 Task: Assign in the project VitalTech the issue 'Upgrade the accessibility of a mobile application to comply with international accessibility standards' to the sprint 'Discovery'.
Action: Mouse moved to (208, 61)
Screenshot: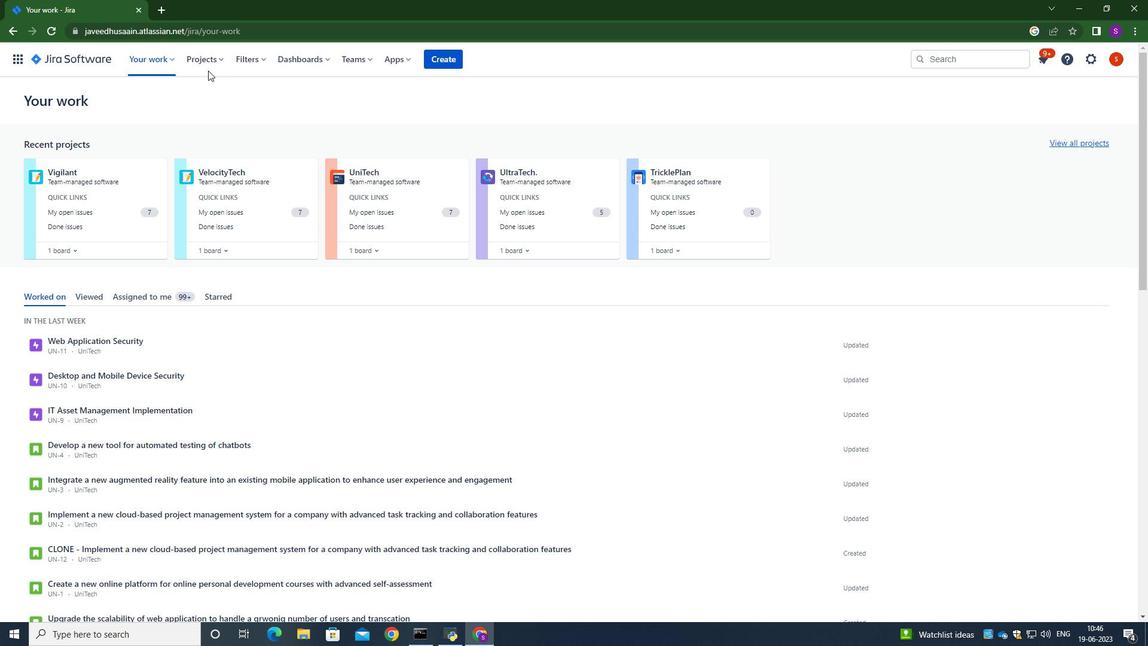 
Action: Mouse pressed left at (208, 61)
Screenshot: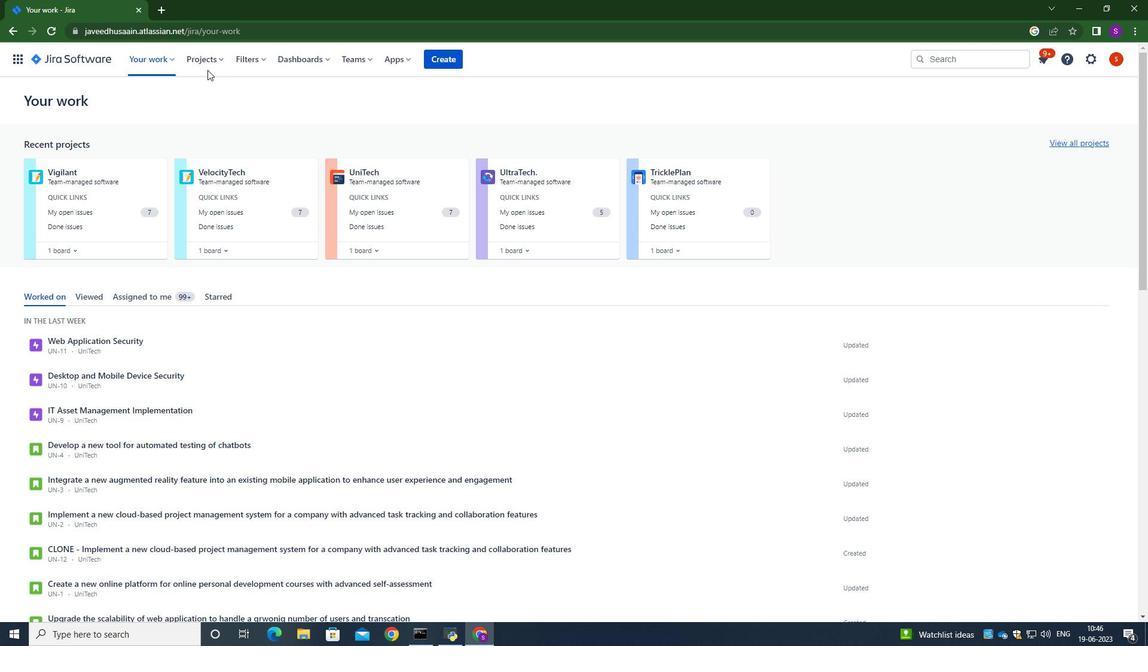 
Action: Mouse moved to (219, 116)
Screenshot: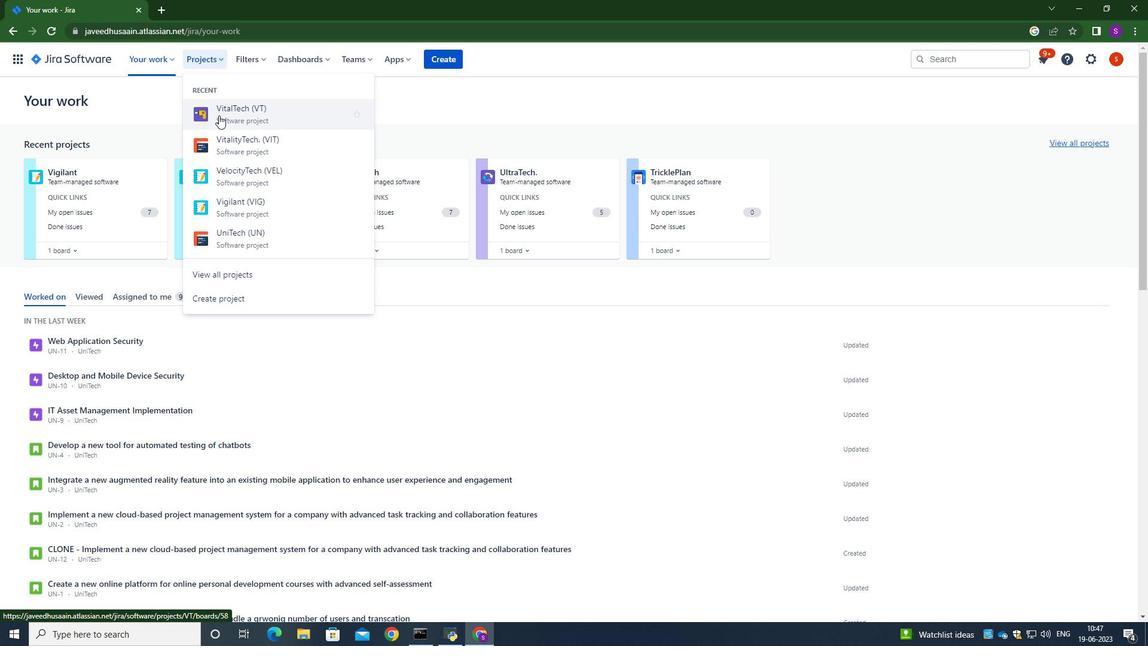 
Action: Mouse pressed left at (219, 116)
Screenshot: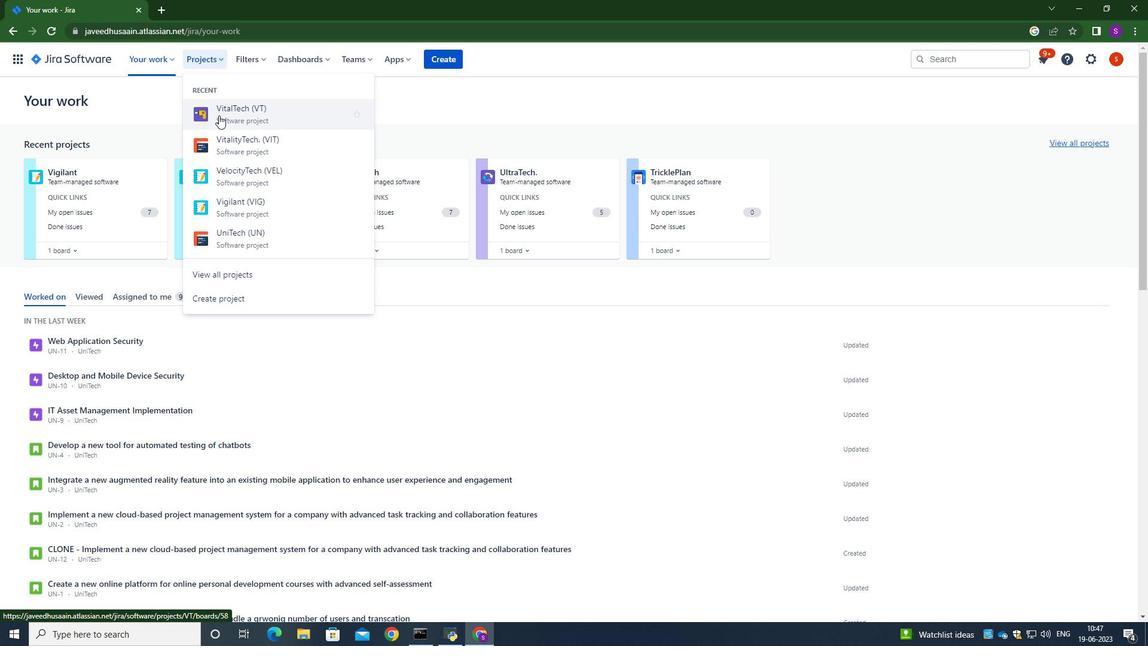 
Action: Mouse moved to (78, 180)
Screenshot: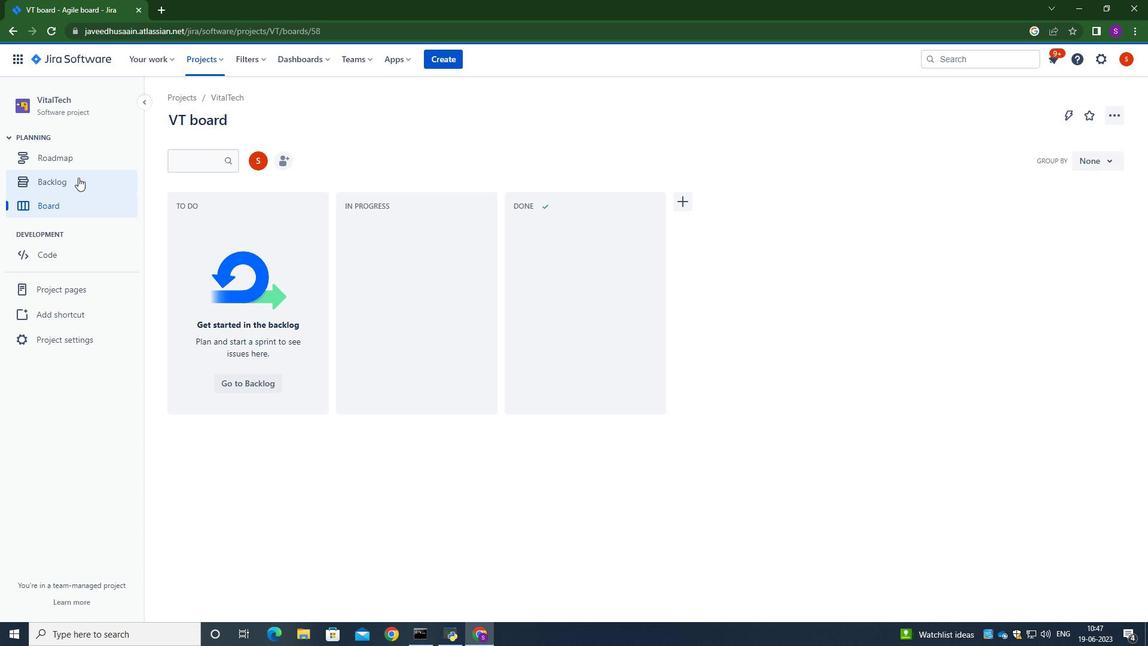 
Action: Mouse pressed left at (78, 180)
Screenshot: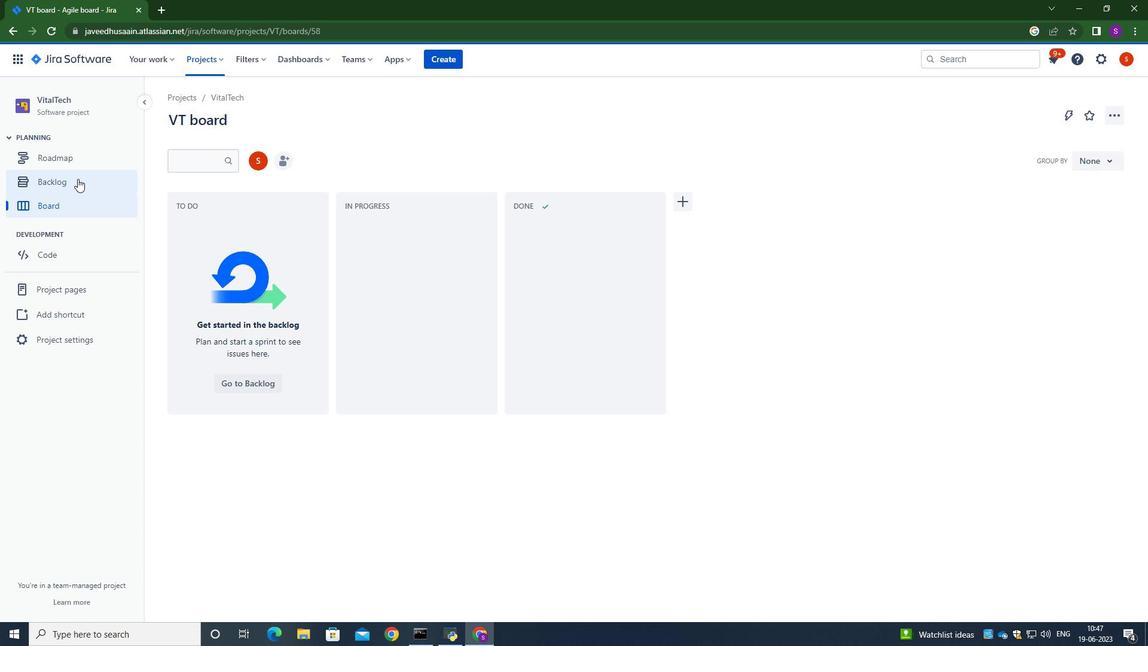 
Action: Mouse moved to (1094, 213)
Screenshot: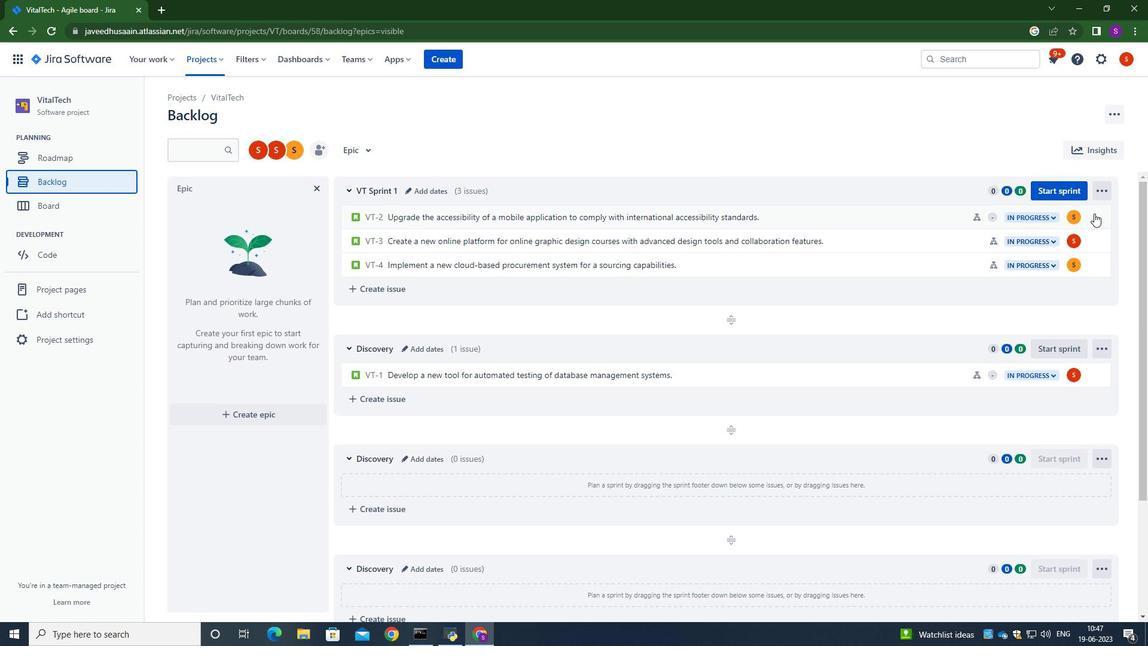 
Action: Mouse pressed left at (1094, 213)
Screenshot: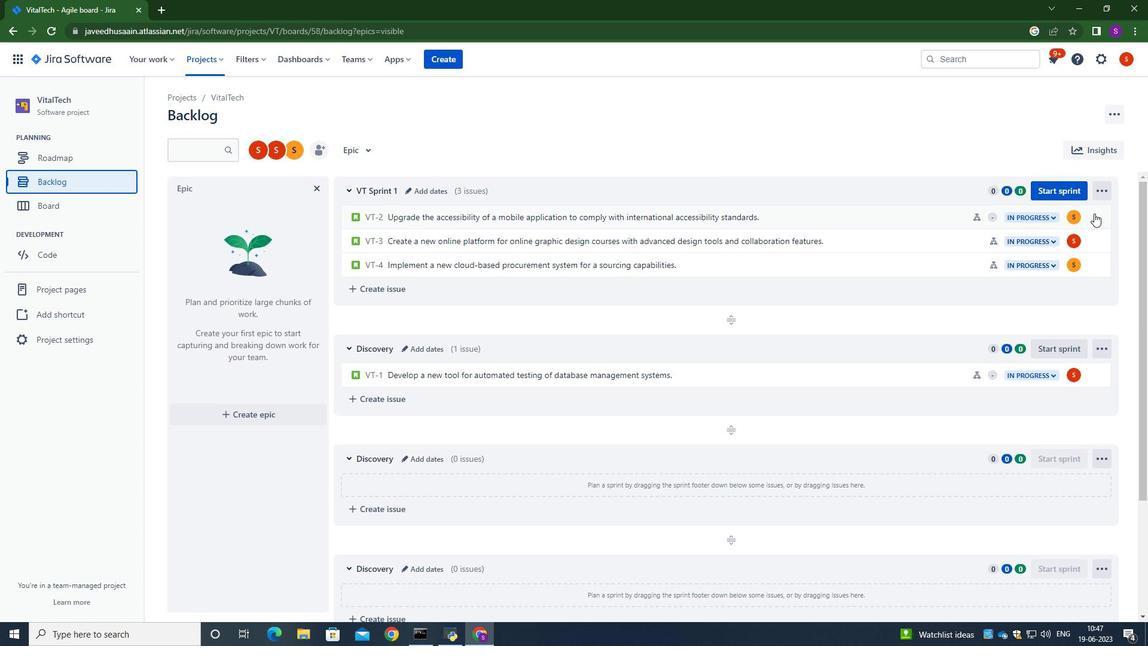 
Action: Mouse moved to (1075, 376)
Screenshot: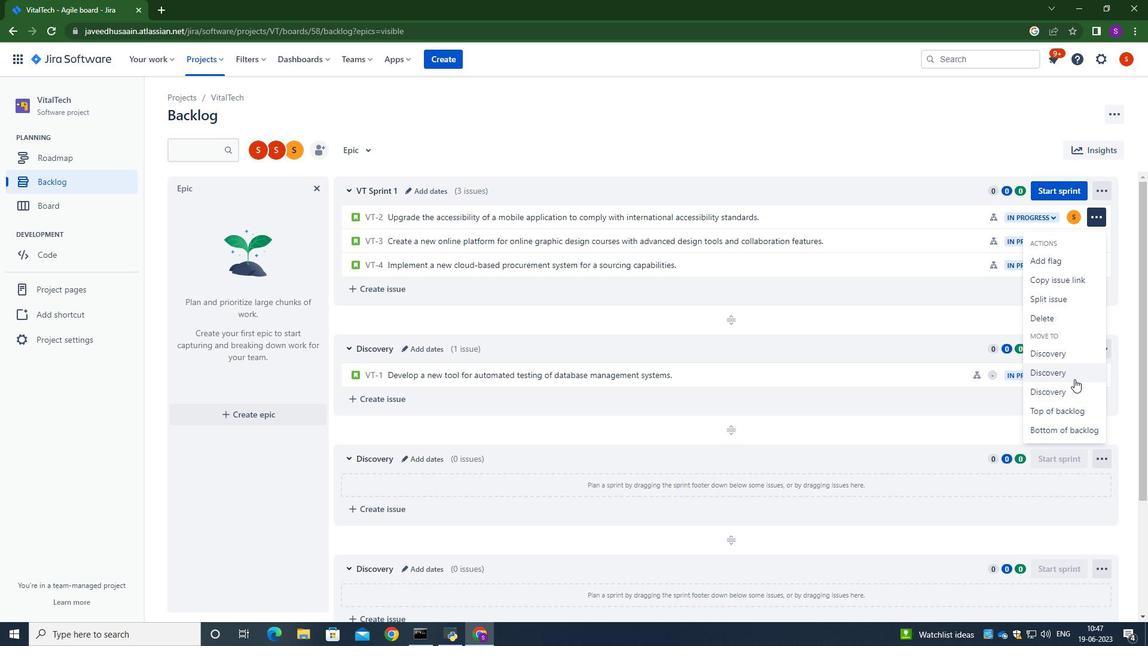 
Action: Mouse pressed left at (1075, 376)
Screenshot: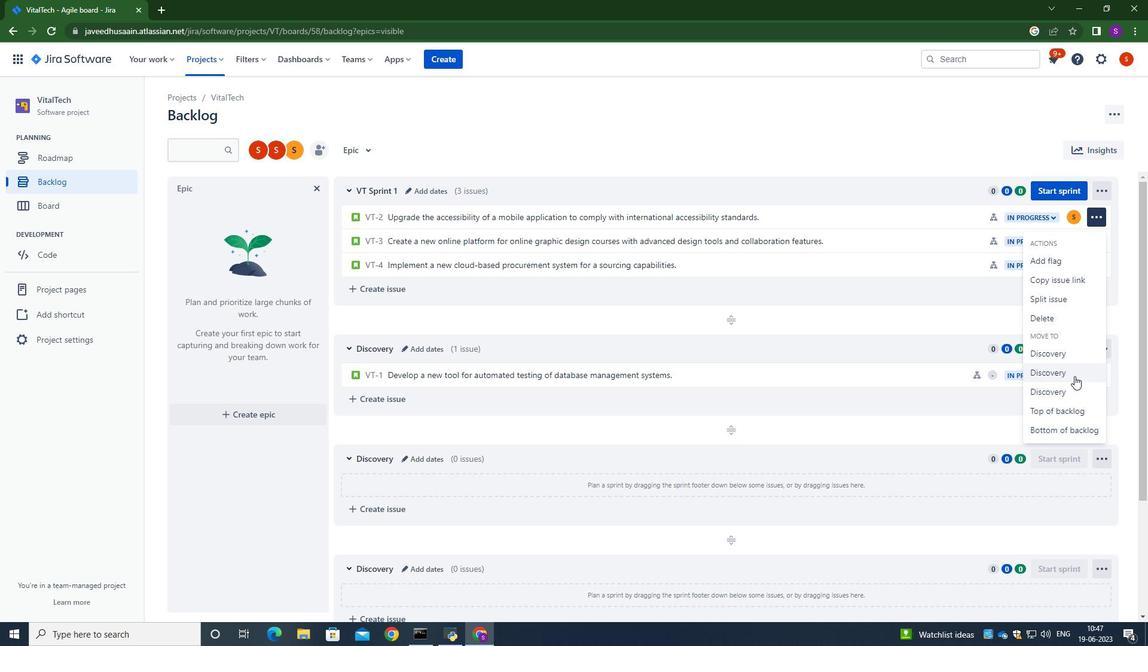 
Action: Mouse moved to (659, 141)
Screenshot: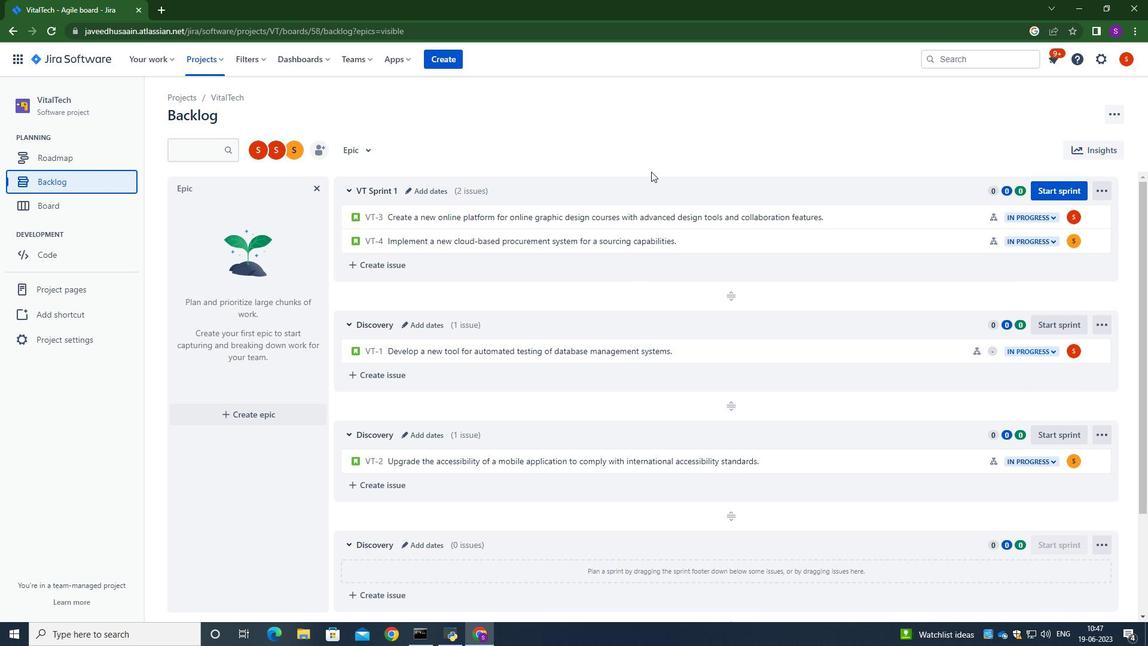 
Action: Mouse pressed left at (659, 141)
Screenshot: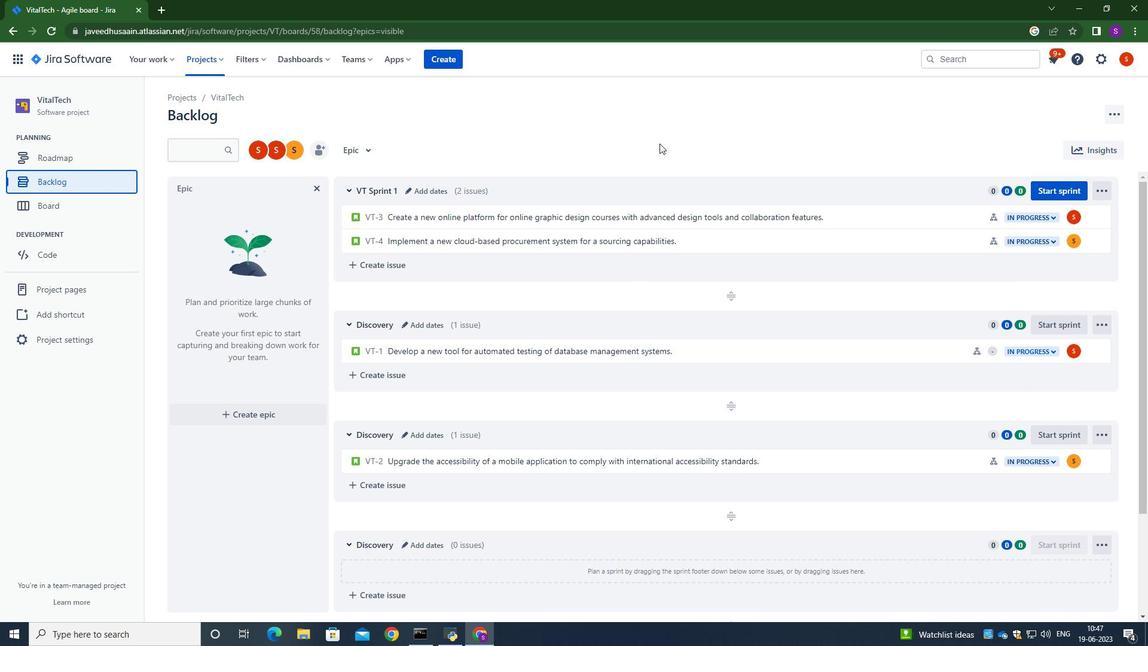 
